 Task: Open a blank worksheet and write heading  City data  Add 10 city name:-  '1. Chelsea, New York, NY , 2. Beverly Hills, Los Angeles, CA , 3. Knightsbridge, London, United Kingdom , 4. Le Marais, Paris, forance , 5. Ginza, Tokyo, Japan_x000D_
6. Circular Quay, Sydney, Australia , 7. Mitte, Berlin, Germany , 8. Downtown, Toronto, Canada , 9. Trastevere, Rome, 10. Colaba, Mumbai, India. ' in January Last week sales are  1. Chelsea, New York, NY 10001 | 2. Beverly Hills, Los Angeles, CA 90210 | 3. Knightsbridge, London, United Kingdom SW1X 7XL | 4. Le Marais, Paris, forance 75004 | 5. Ginza, Tokyo, Japan 104-0061 | 6. Circular Quay, Sydney, Australia 2000 | 7. Mitte, Berlin, Germany 10178 | 8. Downtown, Toronto, Canada M5V 3L9 | 9. Trastevere, Rome, Italy 00153 | 10. Colaba, Mumbai, India 400005. Save page auditingSalesByMonth_2022
Action: Mouse moved to (7, 14)
Screenshot: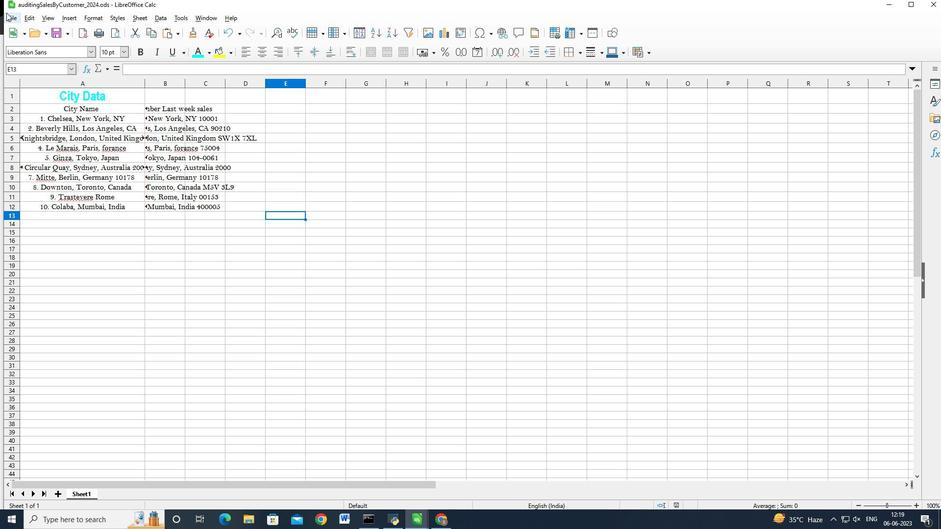 
Action: Mouse pressed left at (7, 14)
Screenshot: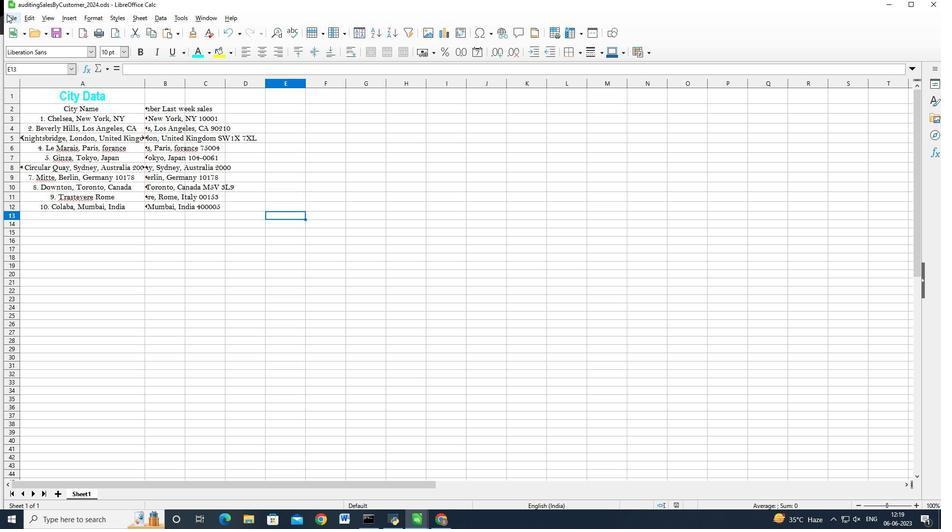 
Action: Mouse moved to (124, 38)
Screenshot: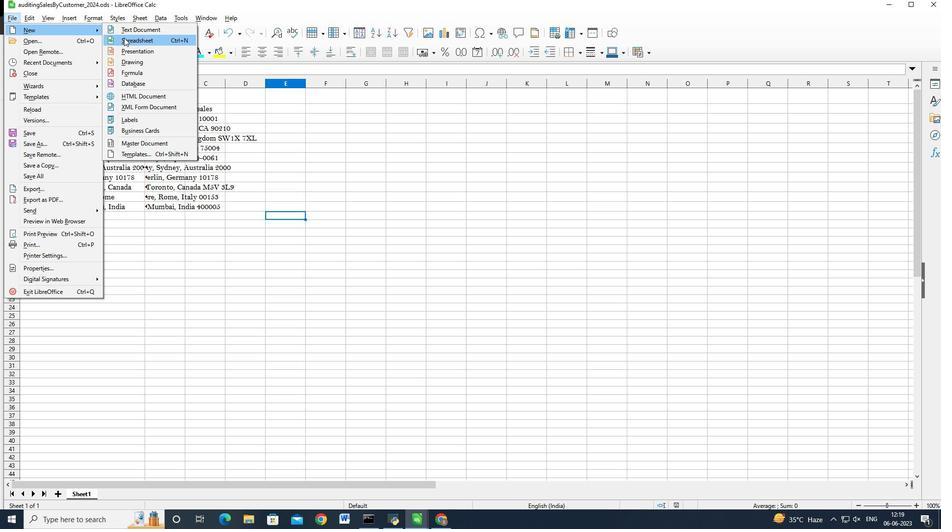 
Action: Mouse pressed left at (124, 38)
Screenshot: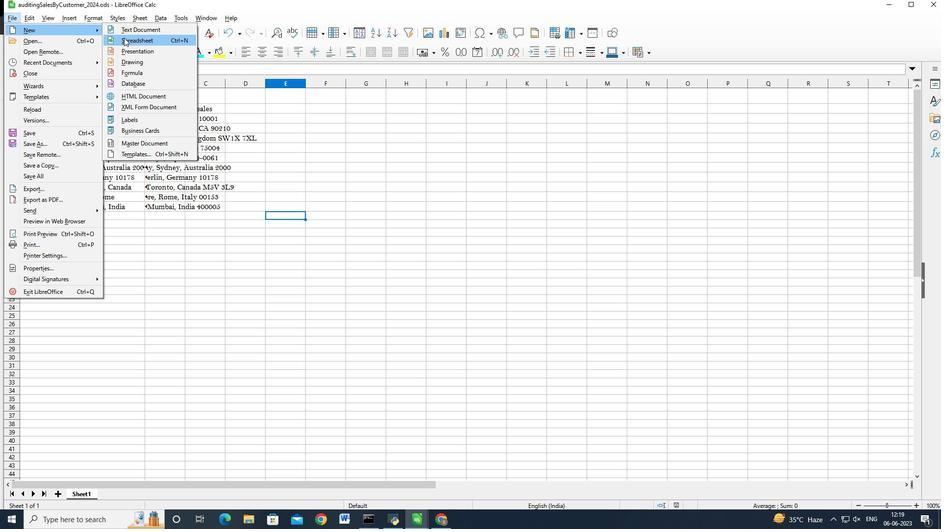 
Action: Mouse moved to (49, 94)
Screenshot: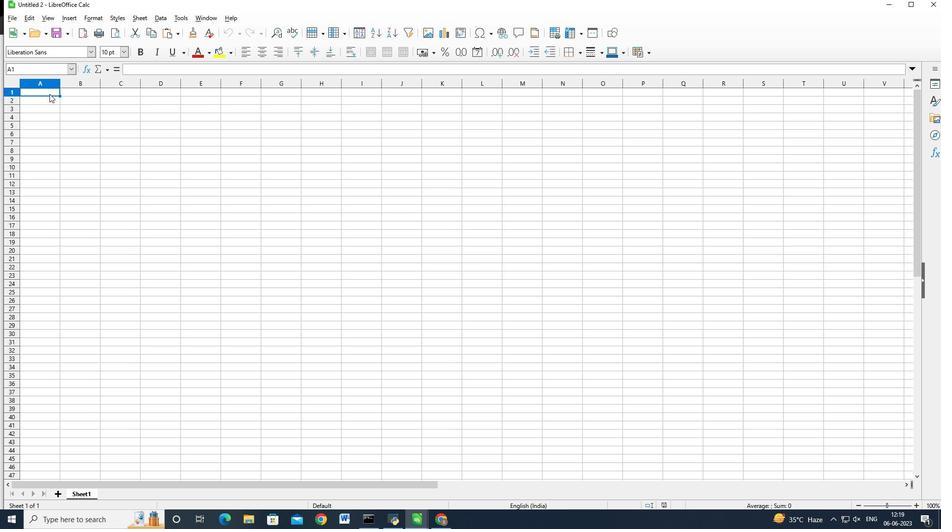 
Action: Key pressed <Key.shift>Cutt<Key.backspace><Key.backspace><Key.backspace>ity<Key.space><Key.shift_r>Data<Key.enter>10<Key.backspace><Key.backspace>1.<Key.shift>Chelsea,<Key.space>new<Key.backspace><Key.backspace><Key.backspace><Key.shift>New<Key.space><Key.shift>York,<Key.space><Key.caps_lock>NY<Key.enter>2.<Key.space><Key.shift>bE<Key.backspace><Key.backspace>B<Key.caps_lock>everly<Key.space><Key.shift>Hills,<Key.space><Key.shift>Loss<Key.backspace><Key.space>angeles<Key.backspace><Key.backspace><Key.backspace><Key.backspace><Key.backspace><Key.backspace><Key.backspace><Key.shift>a<Key.backspace><Key.shift_r>Angeles,<Key.space><Key.caps_lock>CA<Key.enter>3.<Key.space><Key.shift>kN<Key.backspace><Key.backspace>K<Key.caps_lock>nightsbridge,<Key.space><Key.shift>London,<Key.space><Key.shift>United<Key.space><Key.shift>Kingdom<Key.enter>4.<Key.space><Key.shift>Le<Key.space><Key.shift>Marais<Key.space><Key.backspace>,<Key.space><Key.shift>Paris,<Key.space><Key.shift>Fo<Key.backspace><Key.backspace>forance<Key.enter>5.<Key.space><Key.shift>Ginza,<Key.space><Key.shift>Tokyo,<Key.space><Key.shift>Japan<Key.enter>6.<Key.space><Key.shift>Cit<Key.backspace>rcular<Key.space><Key.shift_r>Quay,<Key.space><Key.shift_r>Sydney,<Key.space><Key.shift_r>Asut<Key.backspace><Key.backspace><Key.backspace>ustralia<Key.enter>7.<Key.space><Key.shift>Mitte<Key.space><Key.backspace>,<Key.space><Key.shift>Berlin,<Key.space><Key.shift>germ<Key.backspace><Key.backspace><Key.backspace><Key.backspace><Key.shift>Germany<Key.enter>8.<Key.space><Key.shift_r>Downtown,<Key.space><Key.shift>Toronto<Key.space><Key.backspace>,<Key.space><Key.shift_r>can<Key.backspace><Key.backspace><Key.backspace><Key.shift_r>Canada<Key.enter>9.<Key.space><Key.shift>t<Key.backspace><Key.shift>Trst<Key.backspace><Key.backspace>at<Key.backspace>stever<Key.space><Key.backspace>e,<Key.space><Key.shift>Rome,<Key.space><Key.backspace><Key.backspace><Key.enter>1<Key.backspace>0.<Key.space><Key.shift>Colaba,<Key.space><Key.shift>Mumbai,<Key.space><Key.shift>India<Key.enter><Key.right><Key.right><Key.up><Key.up><Key.up><Key.up><Key.up><Key.up><Key.up>
Screenshot: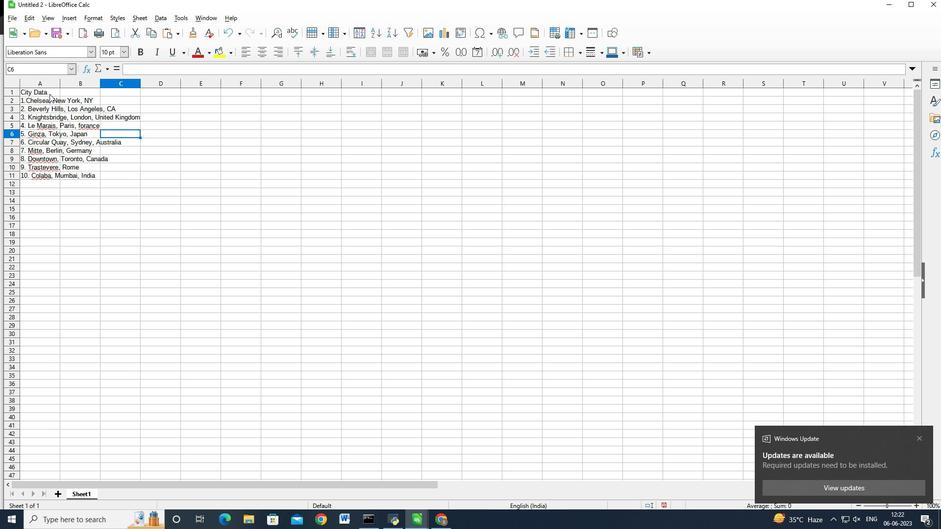 
Action: Mouse pressed left at (49, 94)
Screenshot: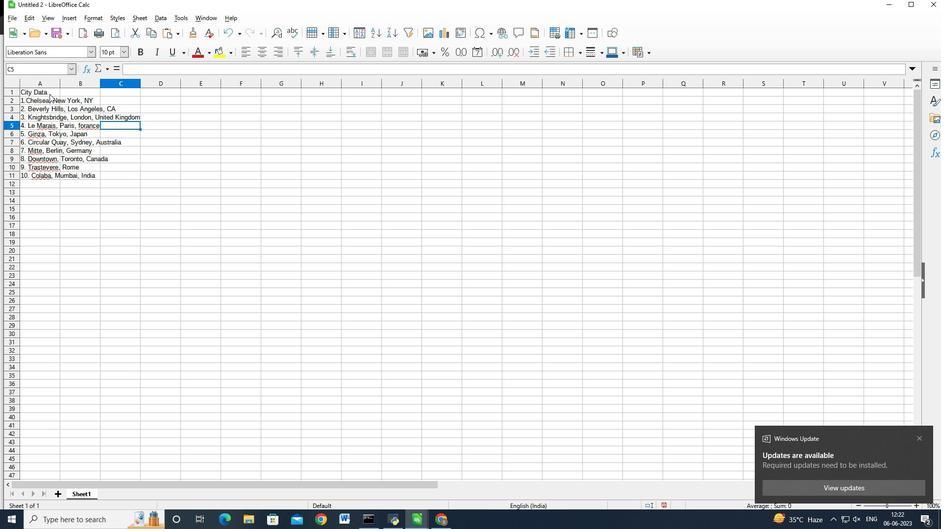 
Action: Mouse moved to (59, 81)
Screenshot: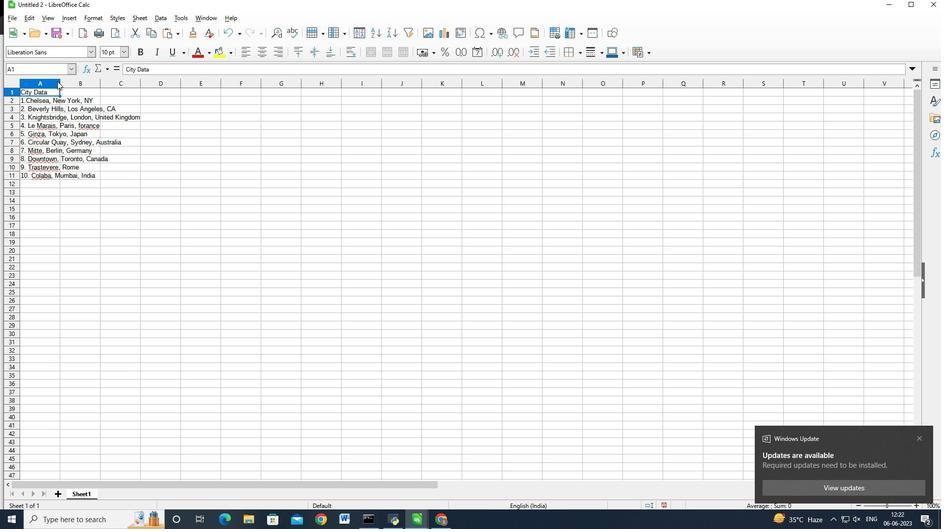 
Action: Mouse pressed left at (59, 81)
Screenshot: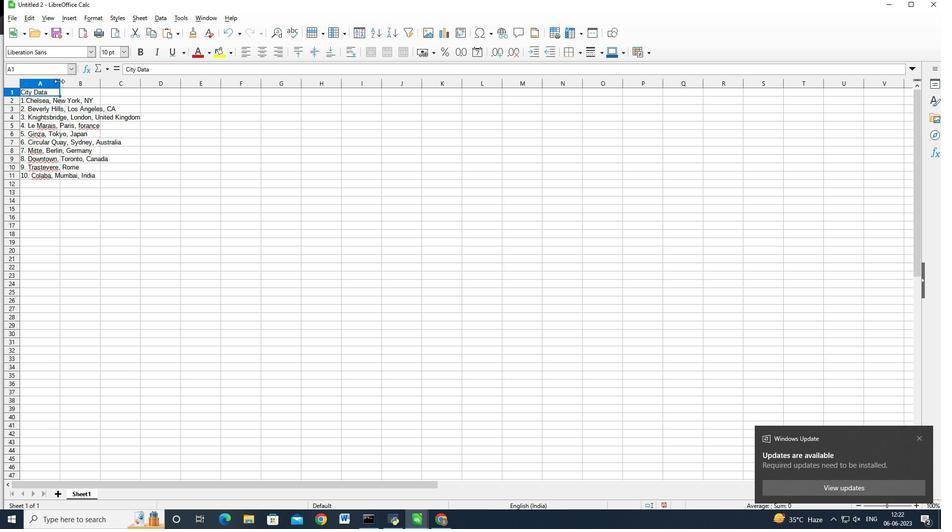 
Action: Mouse pressed left at (59, 81)
Screenshot: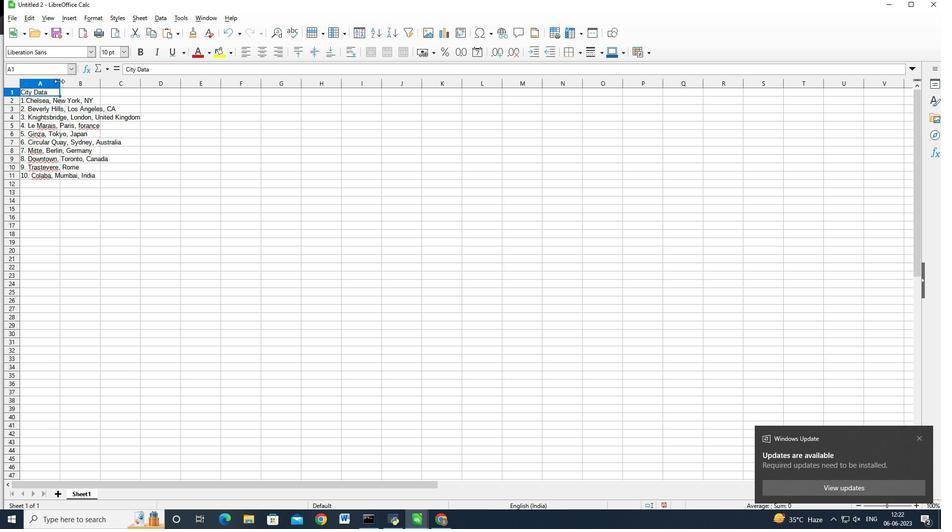 
Action: Mouse moved to (166, 102)
Screenshot: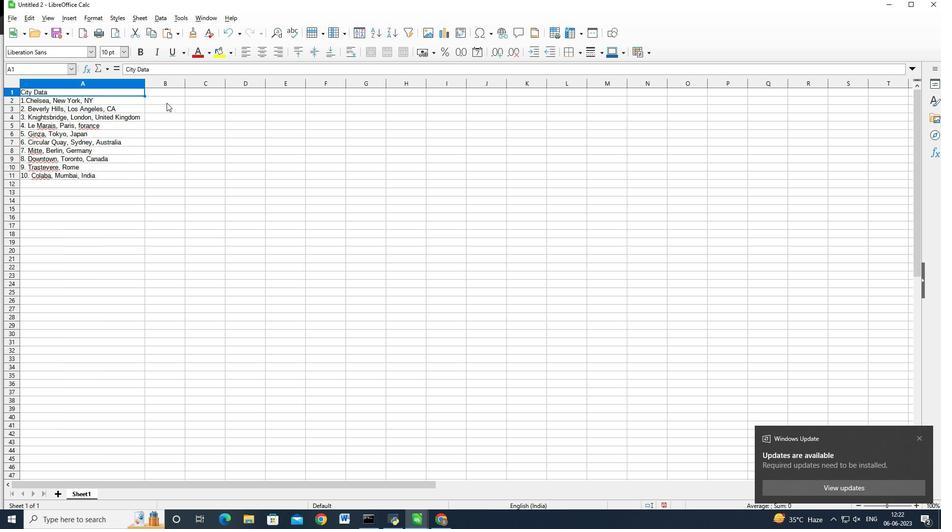 
Action: Mouse pressed left at (166, 102)
Screenshot: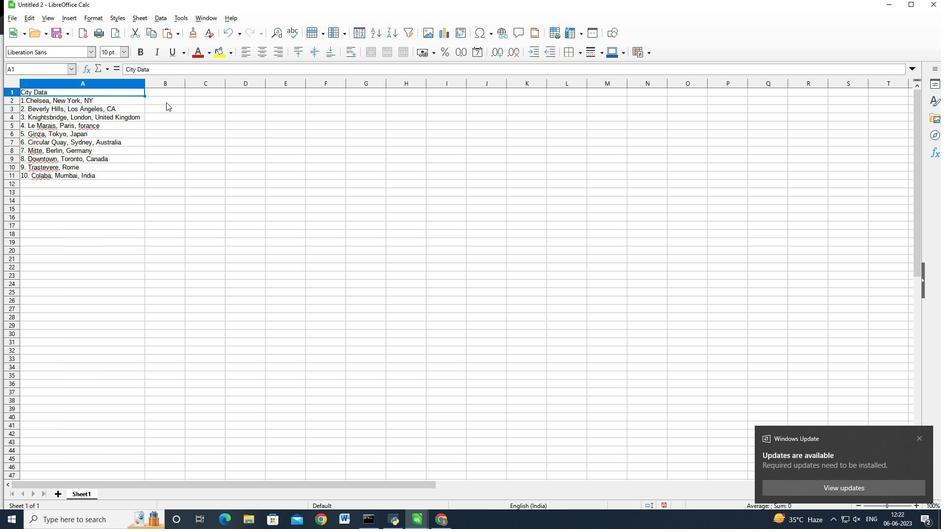 
Action: Mouse moved to (89, 97)
Screenshot: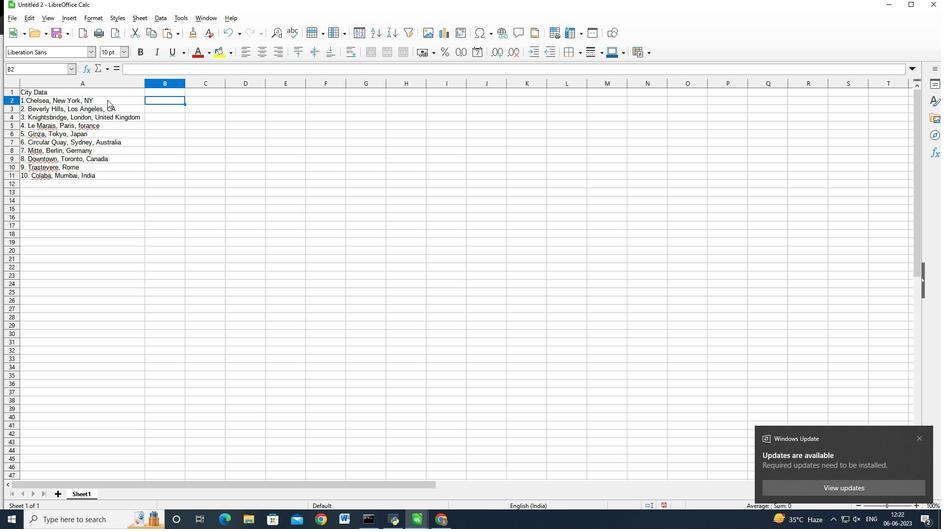 
Action: Mouse pressed left at (89, 97)
Screenshot: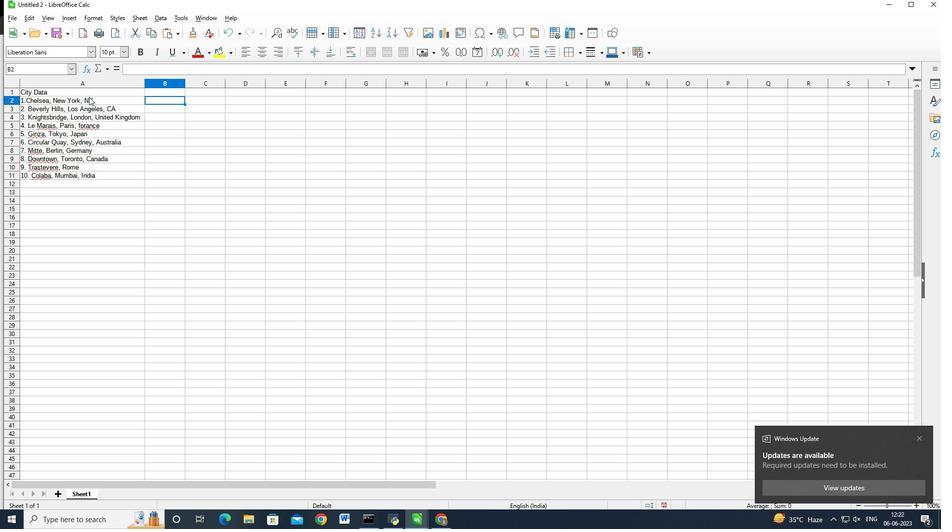 
Action: Mouse moved to (91, 100)
Screenshot: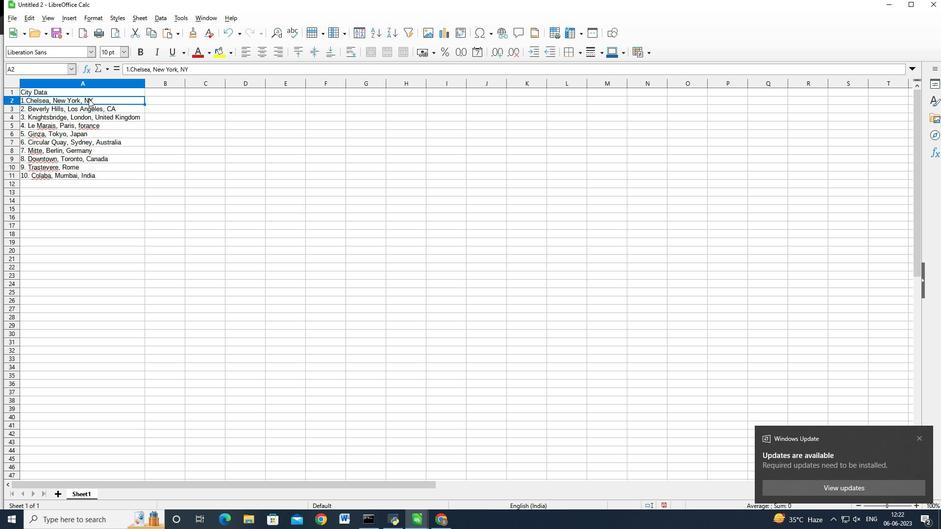 
Action: Mouse pressed left at (91, 100)
Screenshot: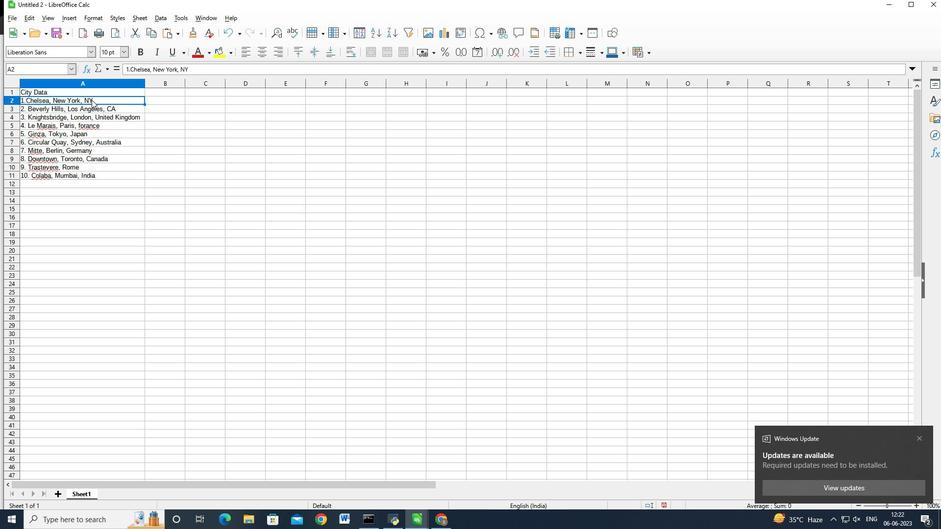 
Action: Mouse moved to (78, 113)
Screenshot: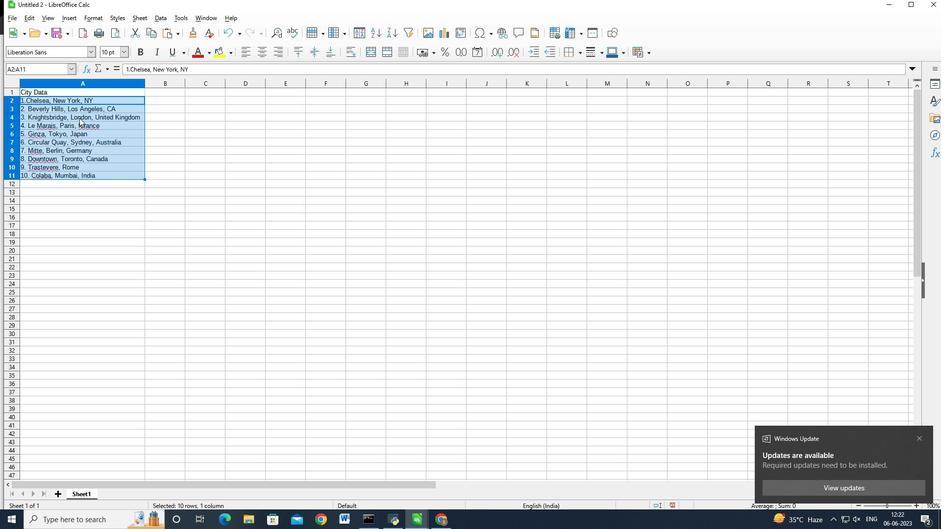
Action: Mouse pressed left at (78, 113)
Screenshot: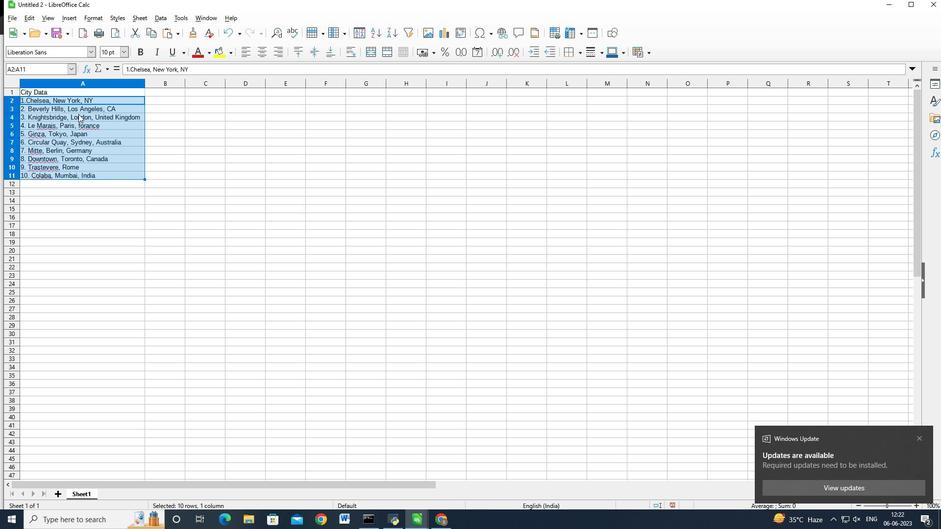 
Action: Mouse moved to (56, 97)
Screenshot: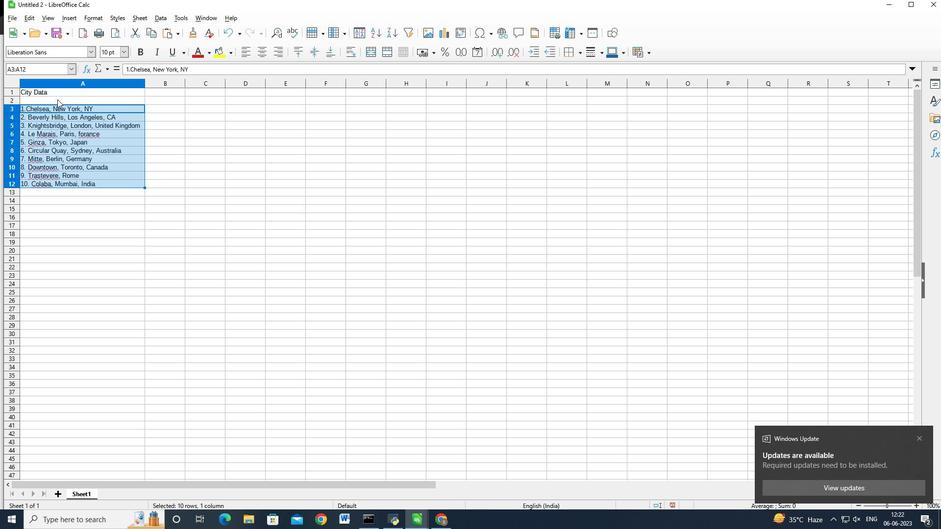 
Action: Mouse pressed left at (56, 97)
Screenshot: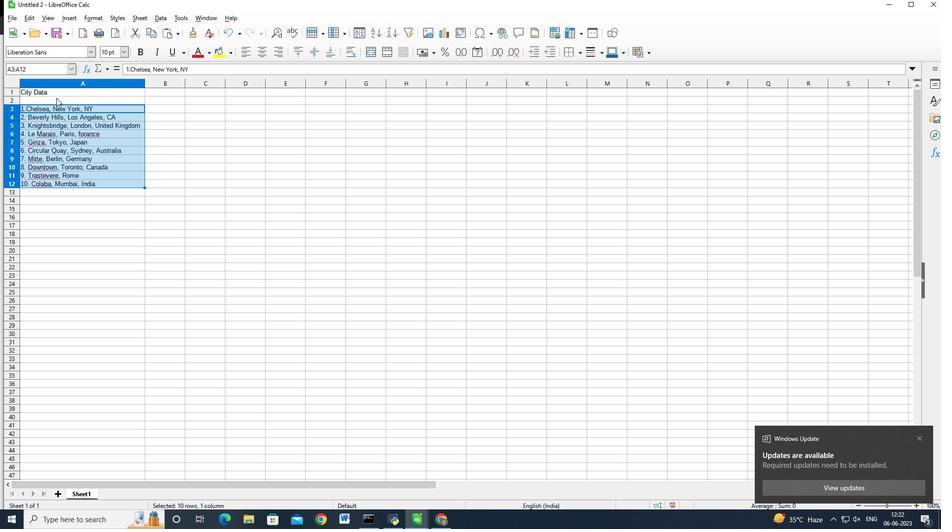 
Action: Key pressed <Key.shift>City<Key.space><Key.shift>Name<Key.tab><Key.shift><Key.shift><Key.shift><Key.shift><Key.shift><Key.shift><Key.shift><Key.shift><Key.shift><Key.shift><Key.shift><Key.shift><Key.shift><Key.shift><Key.shift><Key.shift><Key.shift><Key.shift><Key.shift><Key.shift><Key.shift><Key.shift><Key.shift><Key.shift><Key.shift><Key.shift><Key.shift><Key.shift><Key.shift><Key.shift><Key.shift><Key.shift><Key.shift><Key.shift><Key.shift><Key.shift><Key.shift><Key.shift><Key.shift>IN<Key.space><Key.backspace><Key.backspace><Key.backspace>in<Key.space><Key.shift>January<Key.space><Key.shift>Last<Key.space>week<Key.space>sales<Key.enter><Key.tab>1.<Key.space><Key.shift>Chelsea<Key.space><Key.backspace>,<Key.space><Key.shift>New<Key.space>y<Key.backspace><Key.shift>York<Key.space>n<Key.backspace><Key.caps_lock>NY<Key.space>10001<Key.enter>2.<Key.backspace><Key.backspace>ctrl+Zctrl+Z<'\x1a'><'\x1a'><'\x1a'><Key.backspace>
Screenshot: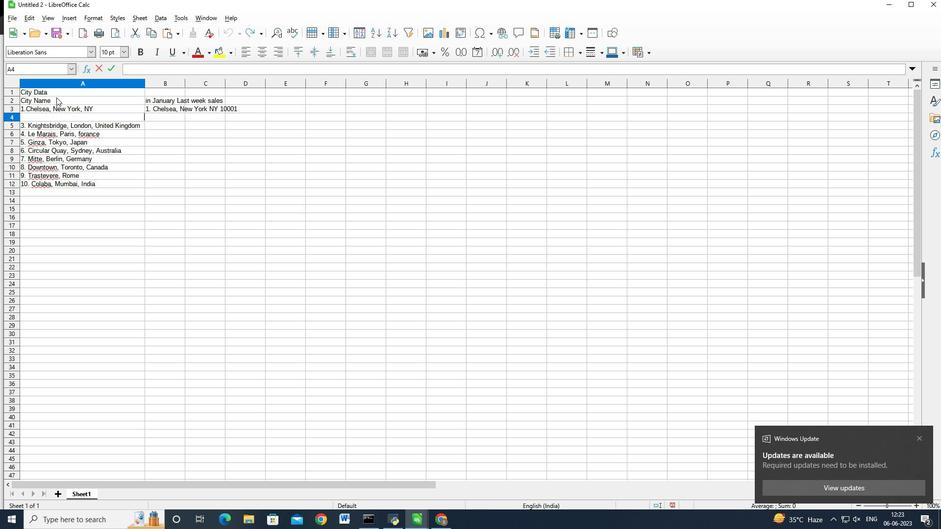 
Action: Mouse moved to (117, 117)
Screenshot: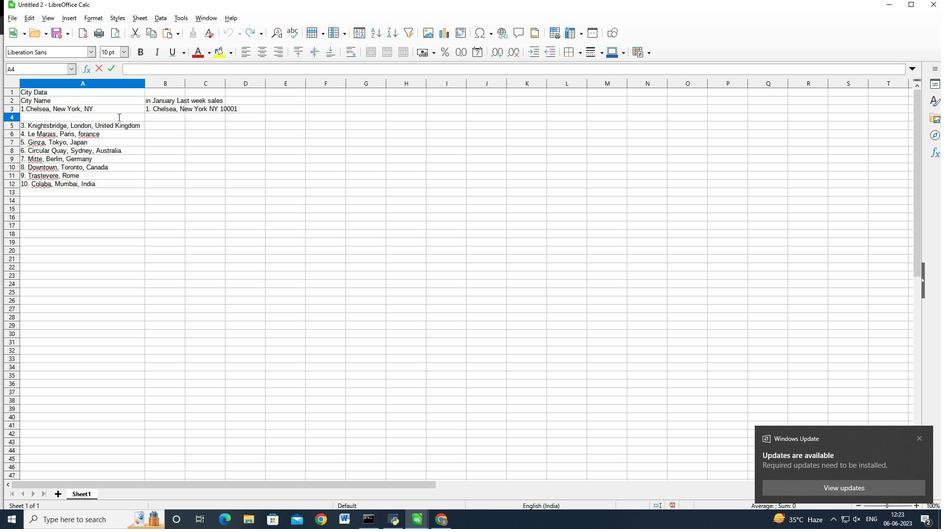 
Action: Mouse pressed right at (117, 117)
Screenshot: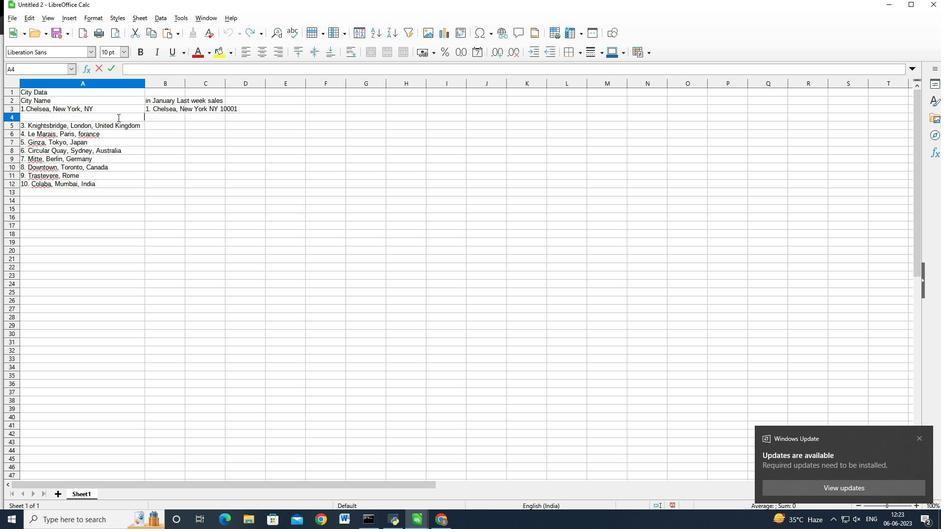 
Action: Mouse moved to (7, 116)
Screenshot: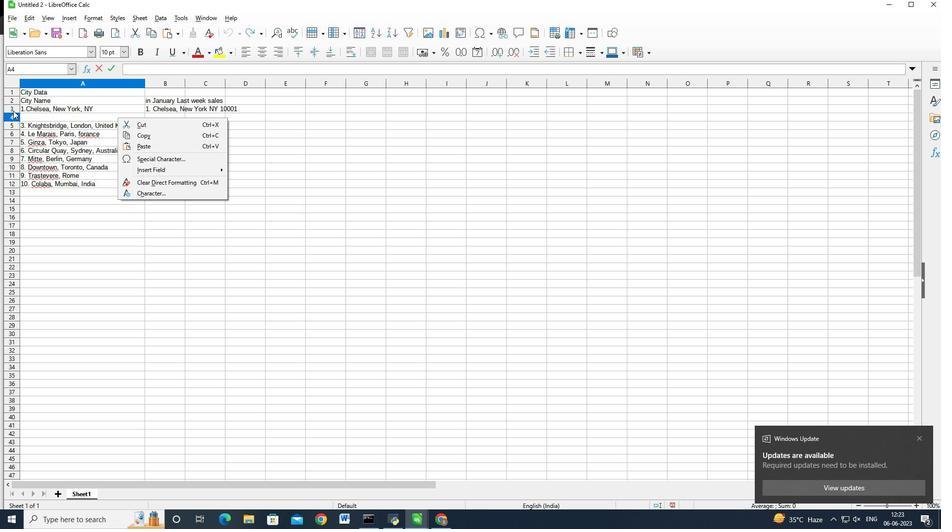 
Action: Mouse pressed right at (7, 116)
Screenshot: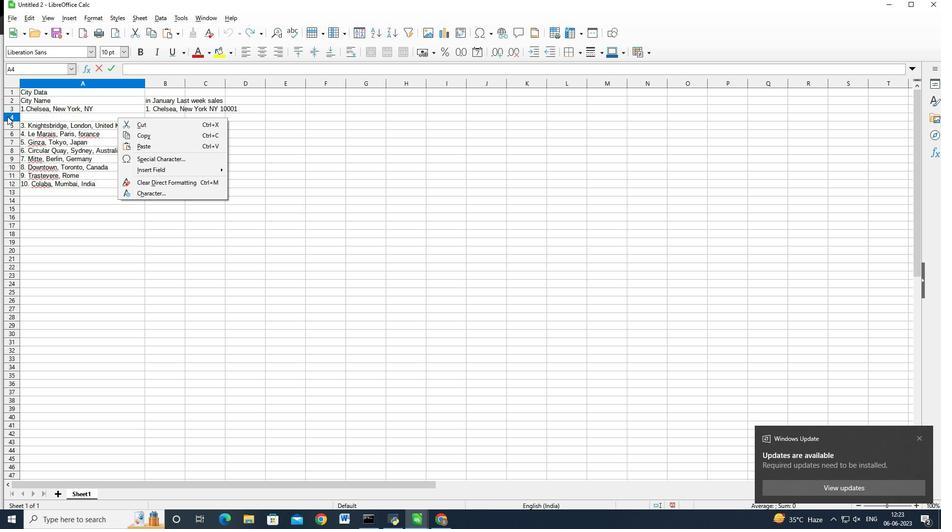 
Action: Mouse pressed right at (7, 116)
Screenshot: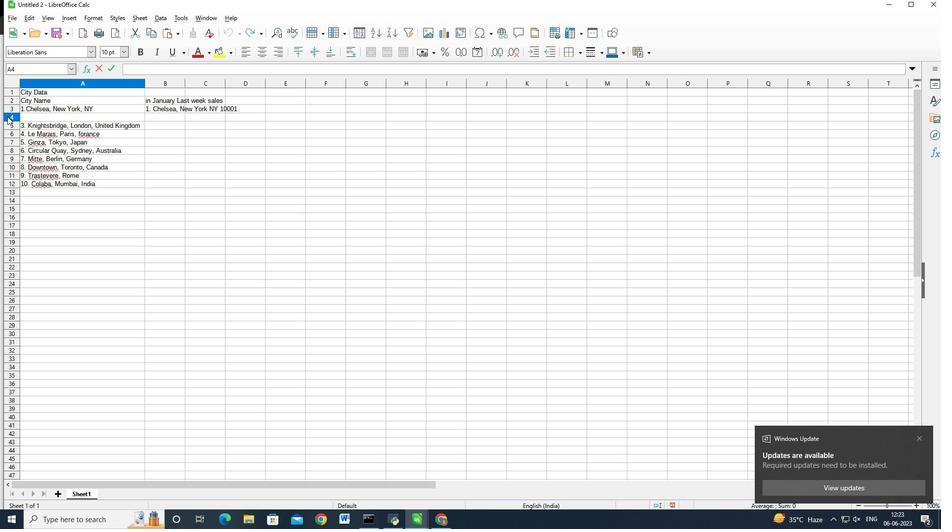 
Action: Mouse moved to (35, 188)
Screenshot: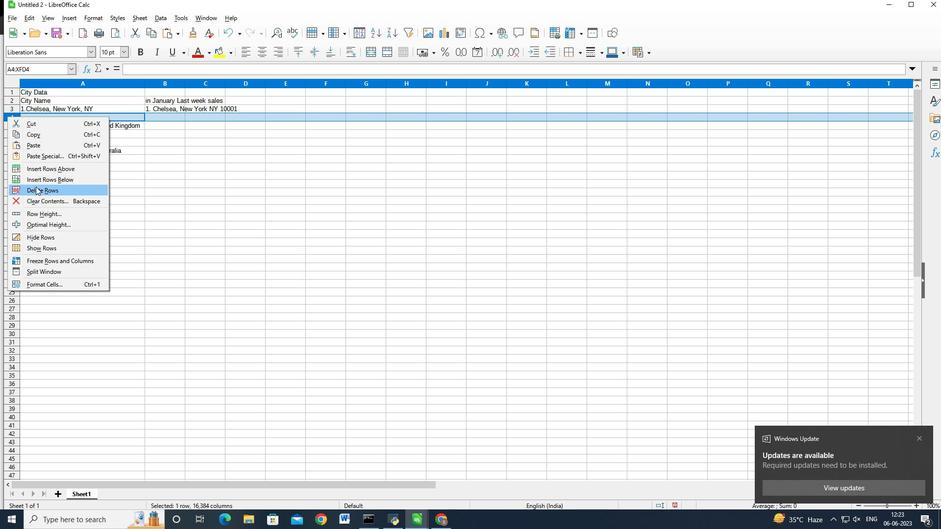 
Action: Mouse pressed left at (35, 188)
Screenshot: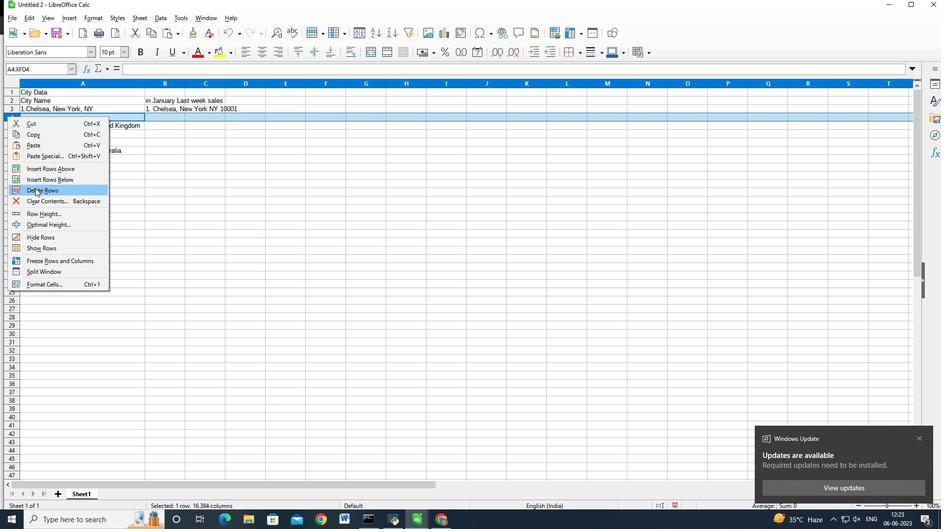 
Action: Mouse moved to (172, 115)
Screenshot: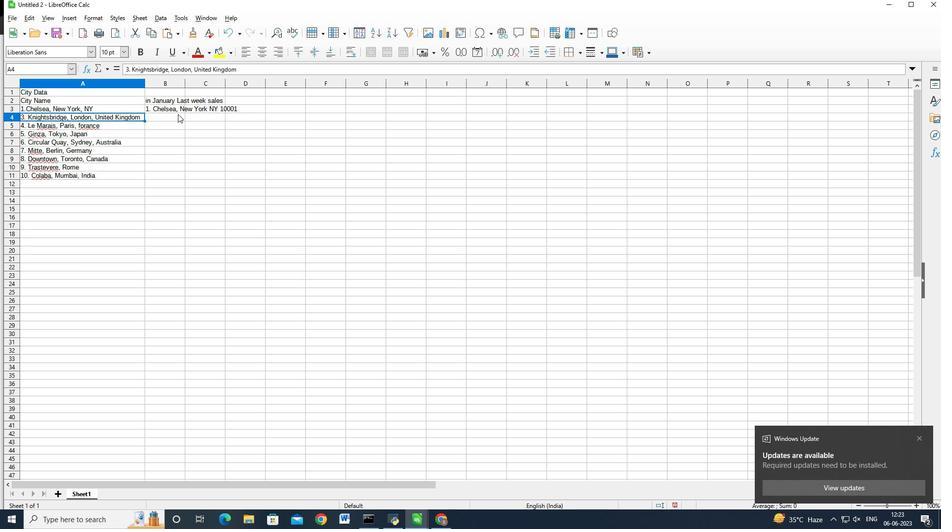 
Action: Mouse pressed left at (172, 115)
Screenshot: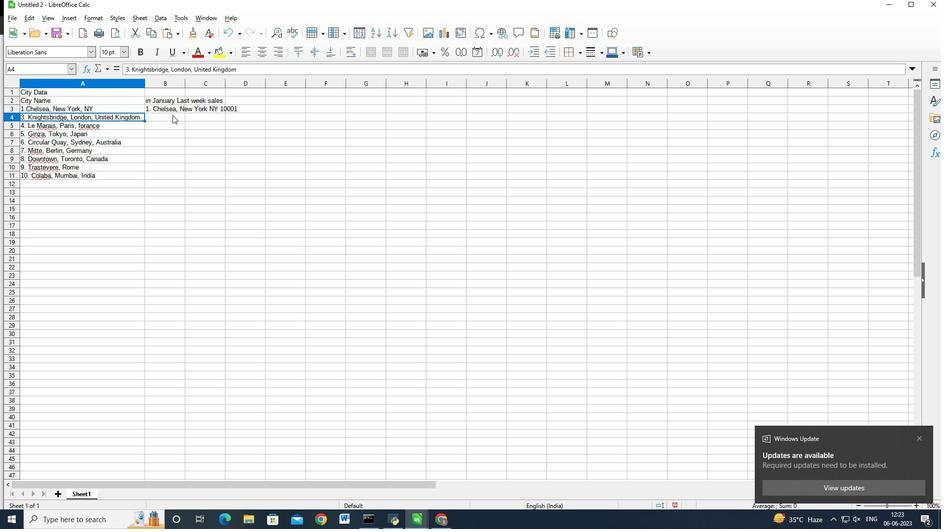 
Action: Mouse moved to (172, 114)
Screenshot: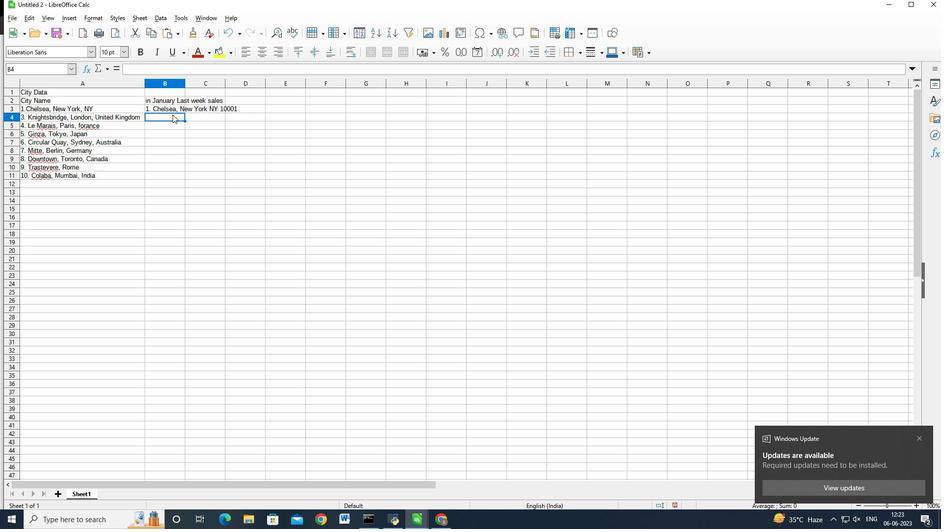 
Action: Key pressed ctrl+Z<'\x1a'>
Screenshot: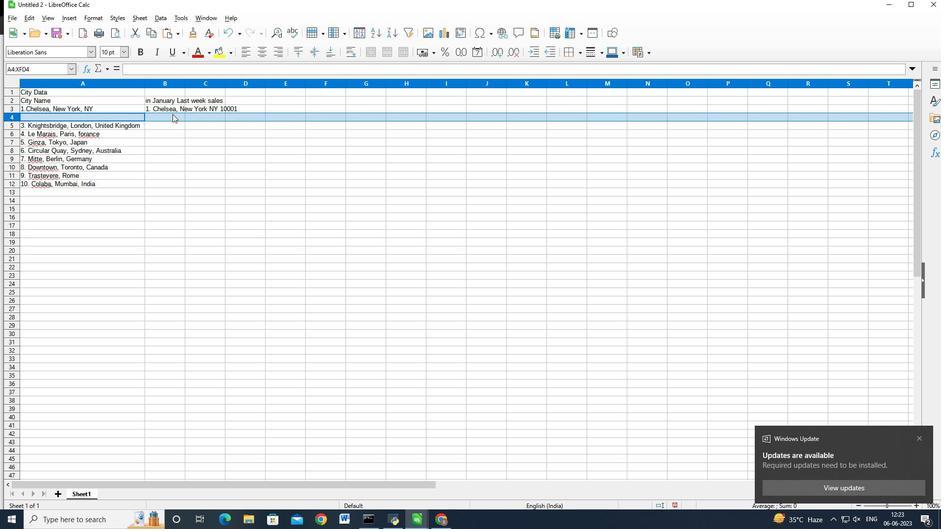 
Action: Mouse pressed left at (172, 114)
Screenshot: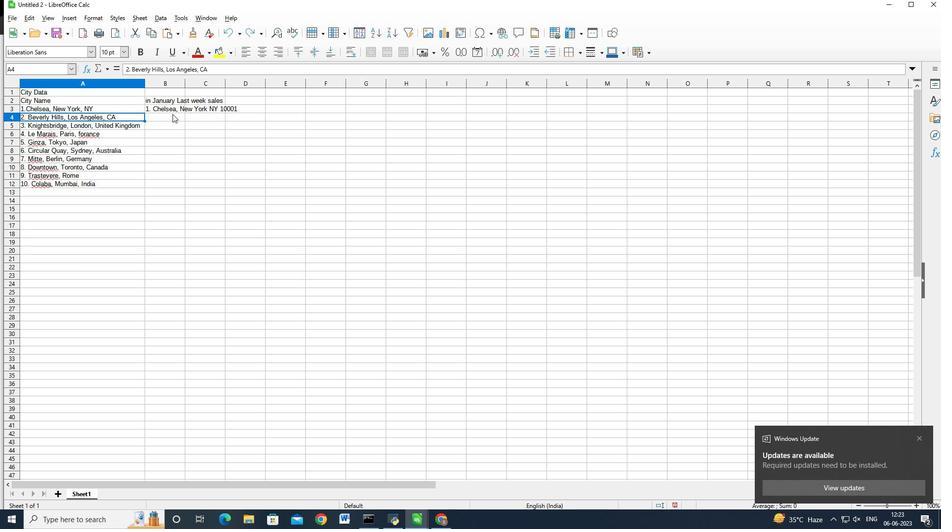 
Action: Key pressed 2.<Key.space><Key.shift>bEV<Key.backspace><Key.backspace><Key.backspace>V<Key.backspace>B<Key.shift>EV<Key.backspace><Key.backspace><Key.backspace>B<Key.caps_lock>everly<Key.space><Key.shift>Hills,<Key.space><Key.shift>Los<Key.space><Key.shift>Angeles,<Key.space><Key.shift_r>Ca<Key.enter><Key.shift>K<Key.backspace>3.<Key.space><Key.shift>Knightsbridge,<Key.space><Key.shift>l<Key.backspace><Key.shift>London,<Key.space><Key.shift>United<Key.space><Key.shift>Kingdom<Key.enter>4.<Key.space><Key.shift>Le<Key.space><Key.shift>Marasi<Key.backspace><Key.backspace>is,<Key.space><Key.shift>Paris,<Key.space><Key.shift>France<Key.backspace><Key.backspace><Key.backspace><Key.backspace><Key.backspace><Key.backspace>forance<Key.enter>5.<Key.space><Key.shift>ginza<Key.backspace><Key.backspace><Key.backspace><Key.backspace><Key.backspace><Key.shift>Gina<Key.backspace>za,<Key.space><Key.shift>Tokyo,<Key.space><Key.shift>Japan<Key.enter>5<Key.backspace><Key.backspace>6.<Key.space><Key.shift><Key.shift><Key.shift><Key.shift><Key.shift><Key.shift><Key.shift><Key.shift><Key.shift><Key.shift><Key.shift>Circular<Key.space><Key.shift_r>Quay,<Key.space><Key.shift_r>Sydeny<Key.backspace><Key.backspace><Key.backspace>ney,<Key.space><Key.shift_r>Australia<Key.enter>7.<Key.space><Key.shift>Mitte,<Key.space><Key.shift>Berlin,<Key.space><Key.shift_r>Germany<Key.enter>8.<Key.space><Key.shift>Downton<Key.backspace>wn,<Key.space><Key.shift>Town<Key.backspace><Key.backspace>ronto,<Key.space><Key.shift_r>can<Key.backspace><Key.backspace><Key.backspace><Key.shift_r>Canada<Key.enter>9.<Key.space><Key.shift>tras<Key.backspace><Key.backspace><Key.backspace><Key.backspace><Key.shift>Trastevere<Key.space><Key.shift>Rome<Key.enter><Key.up>
Screenshot: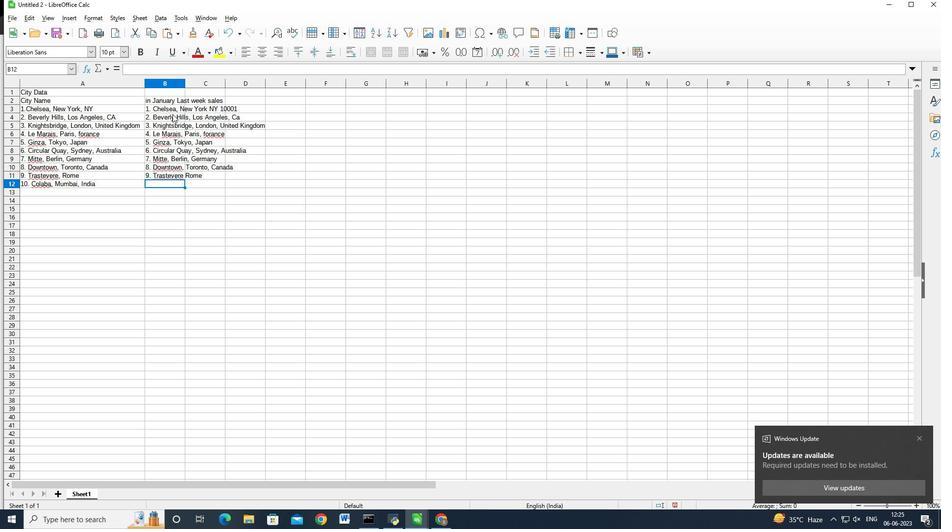 
Action: Mouse moved to (157, 69)
Screenshot: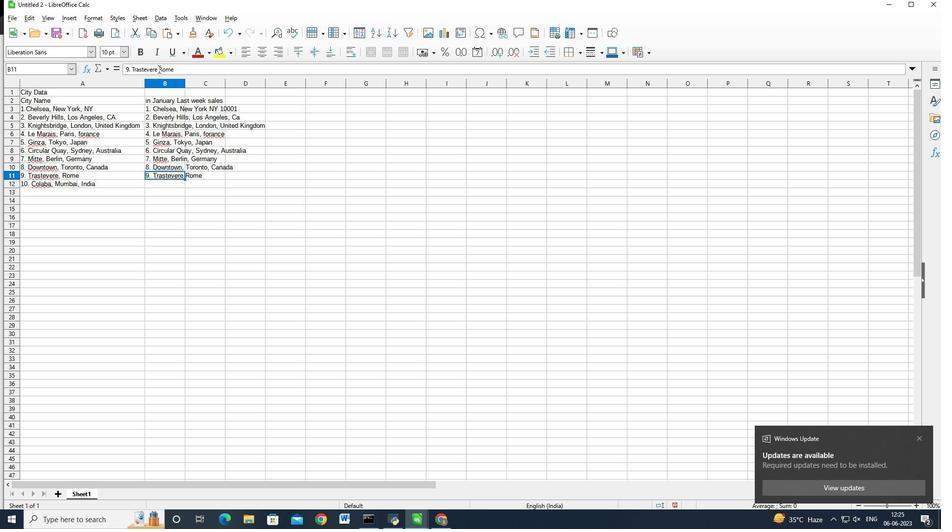 
Action: Mouse pressed left at (157, 69)
Screenshot: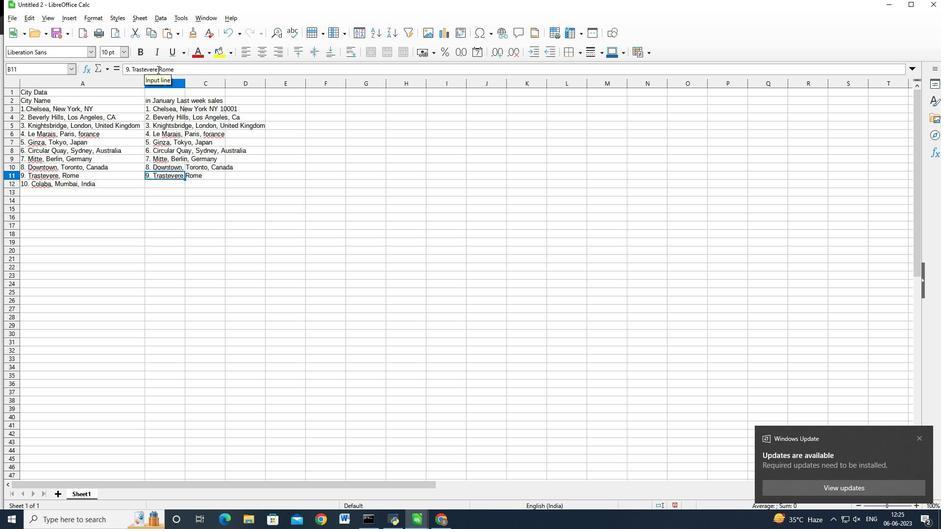
Action: Mouse moved to (216, 52)
Screenshot: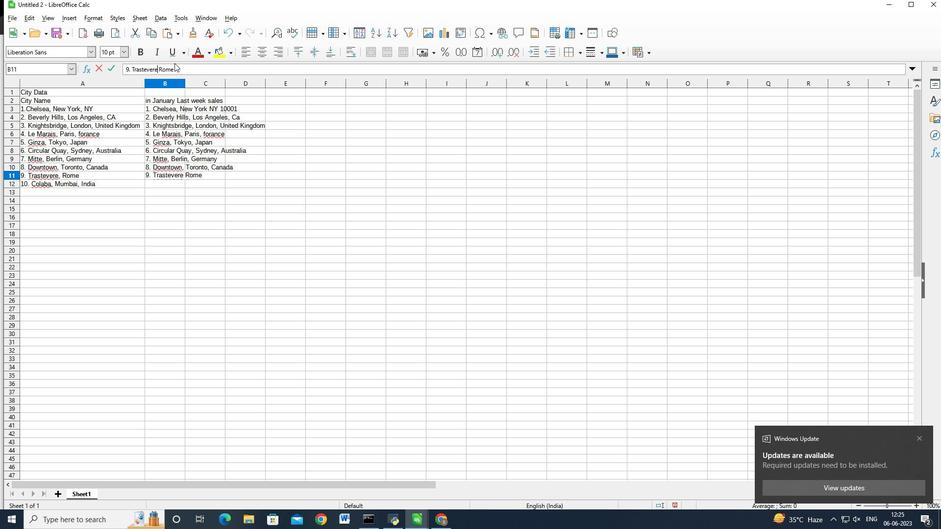 
Action: Key pressed ,
Screenshot: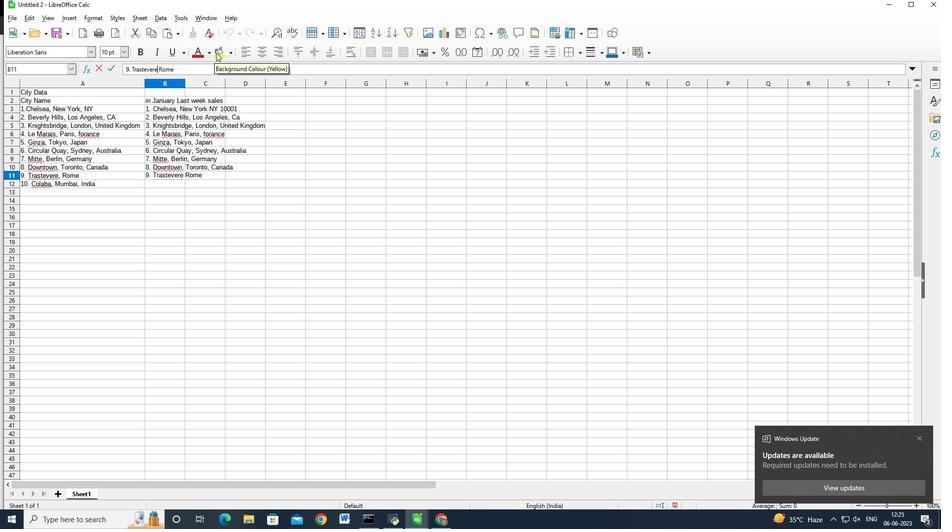 
Action: Mouse moved to (210, 174)
Screenshot: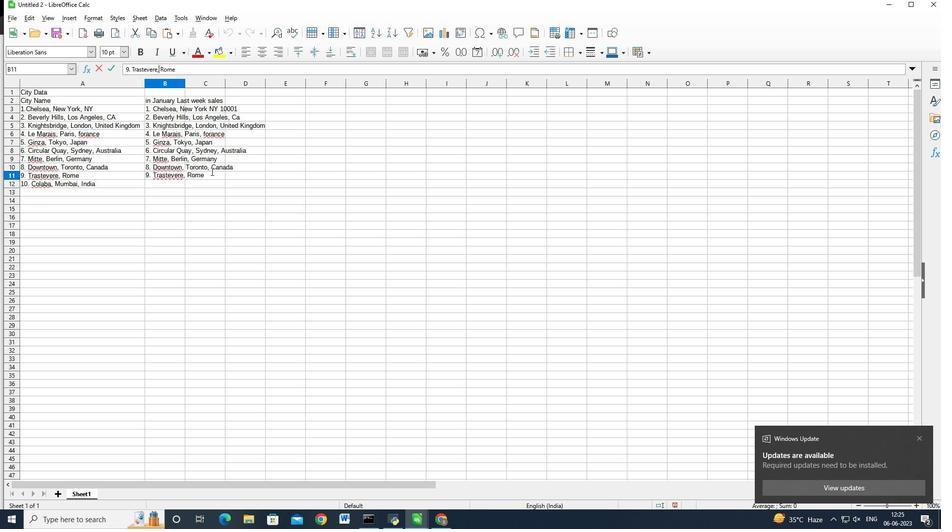 
Action: Mouse pressed left at (210, 174)
Screenshot: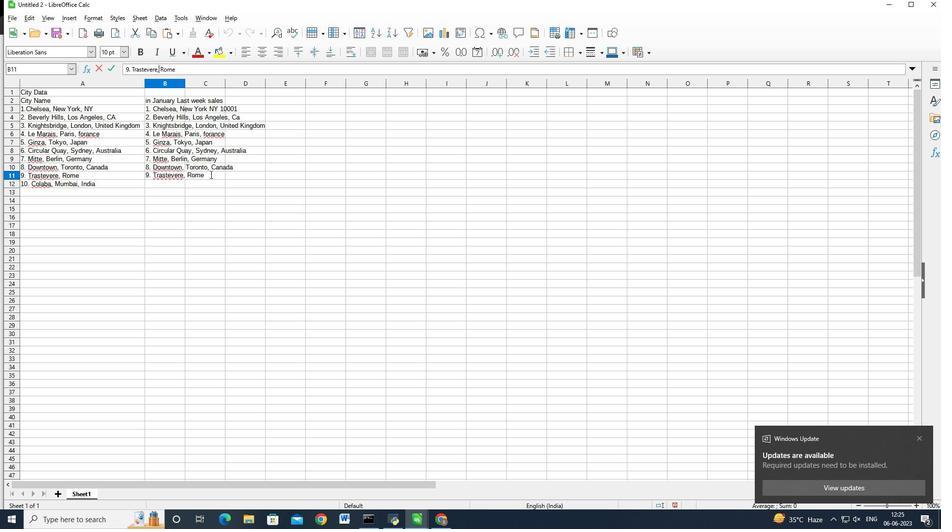 
Action: Mouse moved to (171, 182)
Screenshot: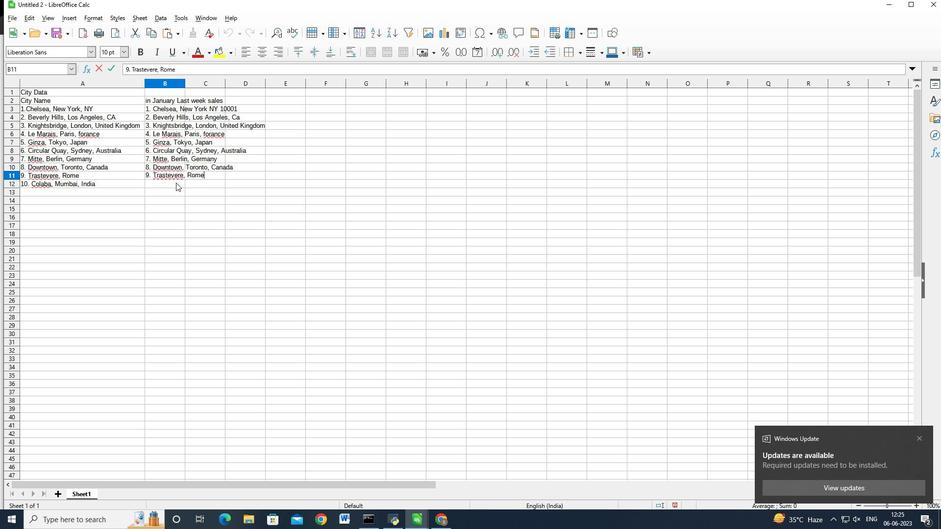 
Action: Mouse pressed left at (171, 182)
Screenshot: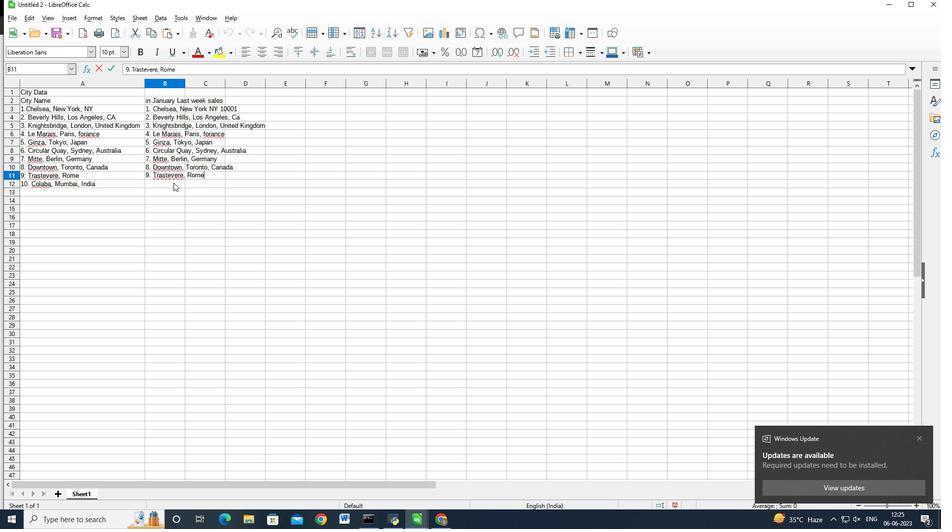 
Action: Mouse moved to (171, 182)
Screenshot: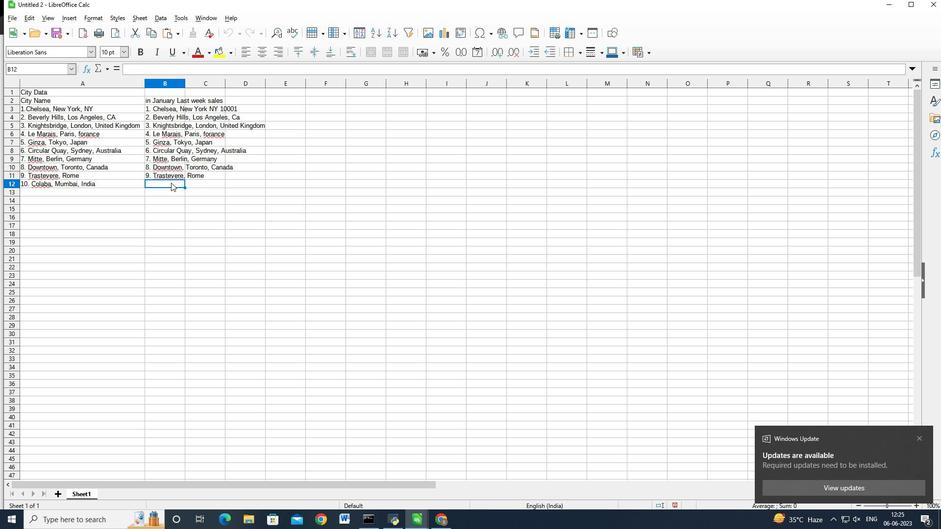 
Action: Key pressed 10.<Key.space><Key.shift>Colara<Key.backspace><Key.backspace>ba,<Key.space><Key.shift>Mumbai,<Key.space><Key.shift>India<Key.space>400005
Screenshot: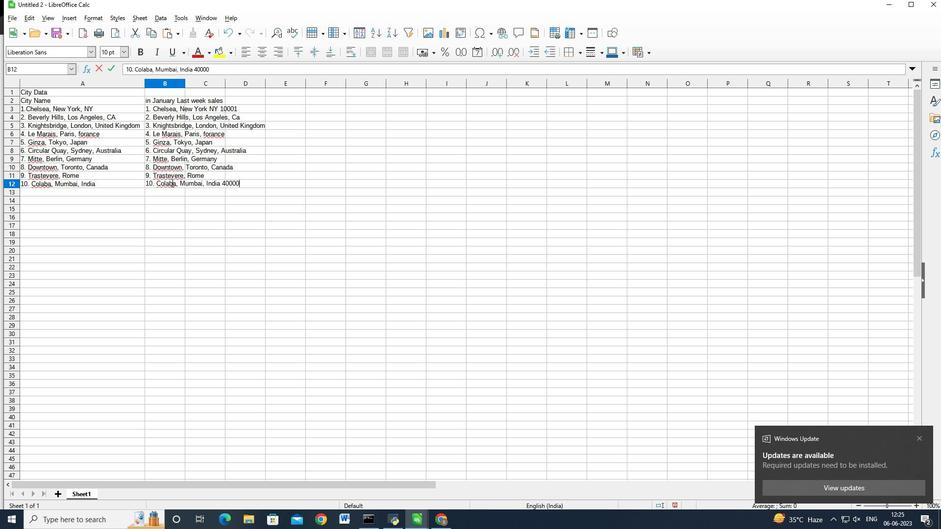 
Action: Mouse moved to (271, 159)
Screenshot: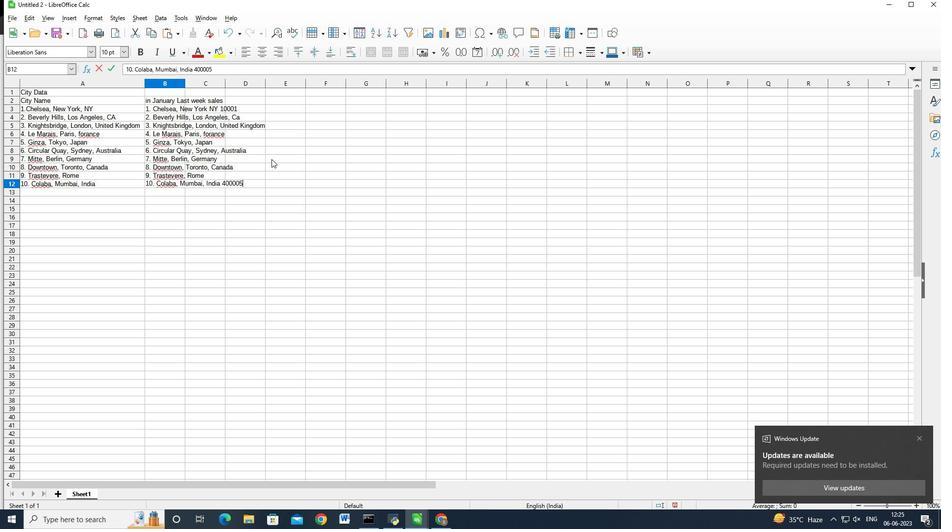 
Action: Key pressed ctrl+S
Screenshot: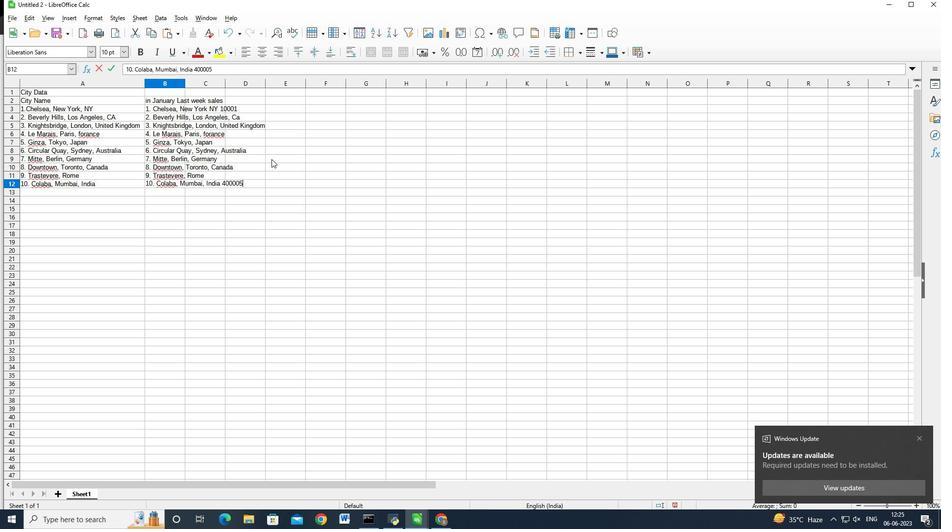 
Action: Mouse moved to (385, 278)
Screenshot: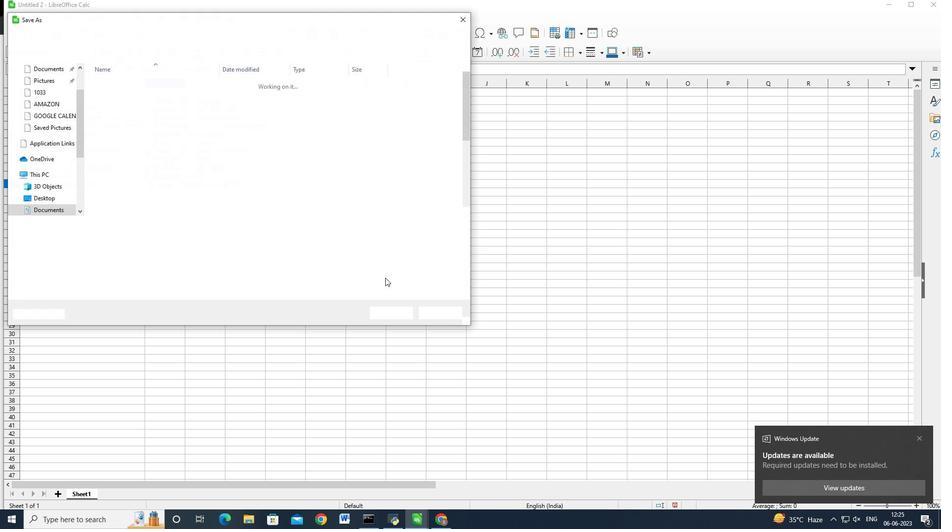 
Action: Key pressed <Key.backspace>auditing<Key.shift_r>Sales<Key.shift>By<Key.shift><Key.shift>Month<Key.shift>_2022<Key.enter>
Screenshot: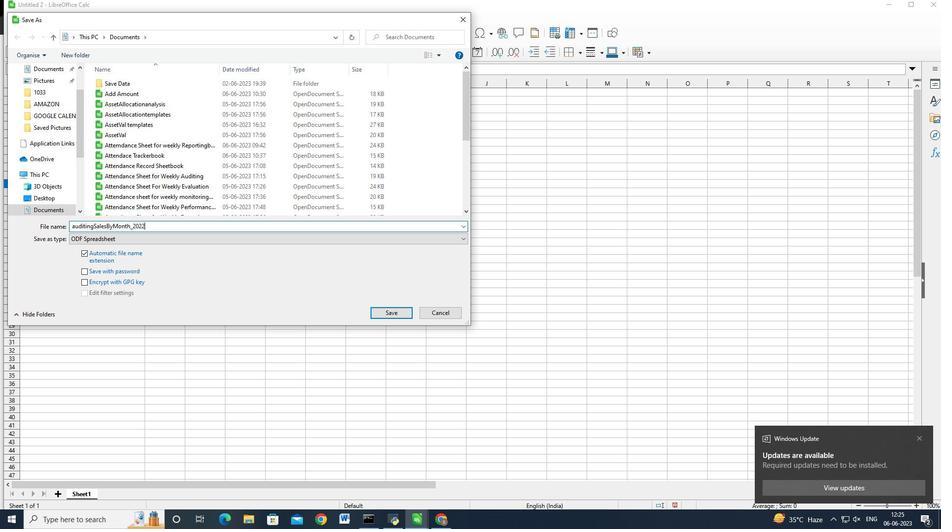 
